 Task: Create a rule when a due dateLess than 1  hours ago is set on a checklist item.
Action: Mouse pressed left at (684, 182)
Screenshot: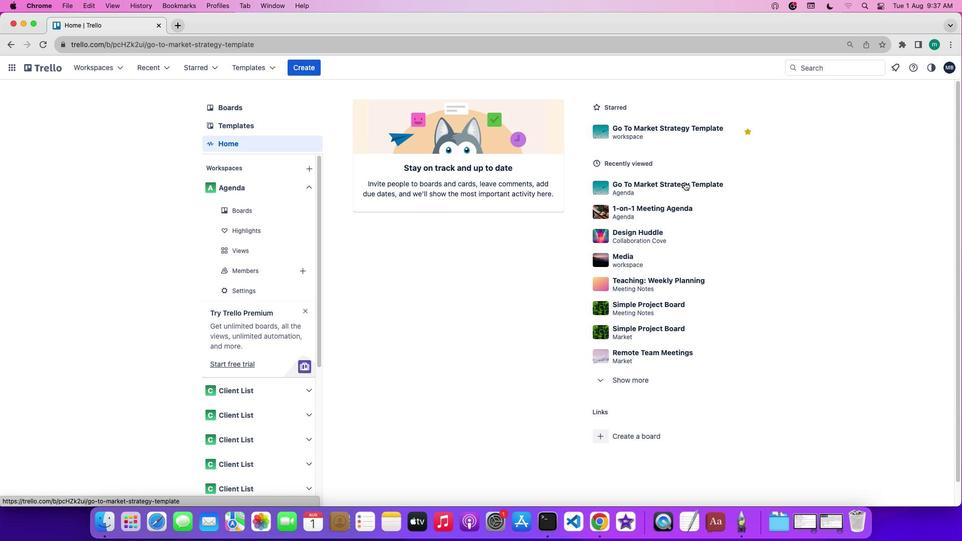 
Action: Mouse moved to (900, 224)
Screenshot: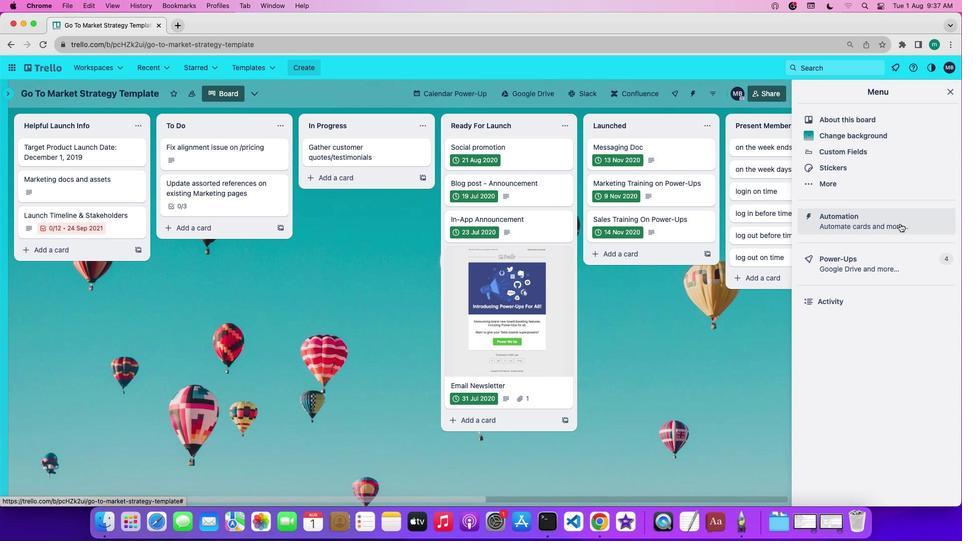 
Action: Mouse pressed left at (900, 224)
Screenshot: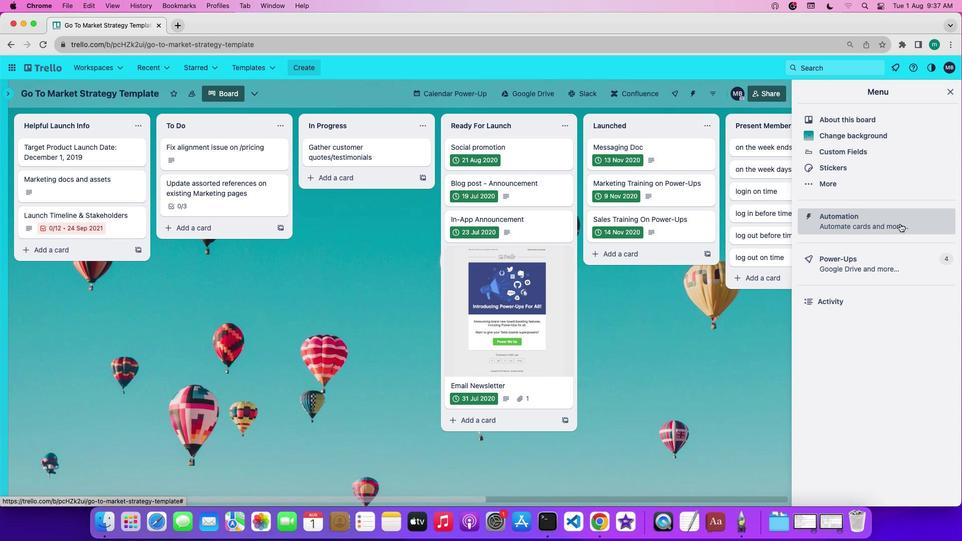 
Action: Mouse moved to (76, 180)
Screenshot: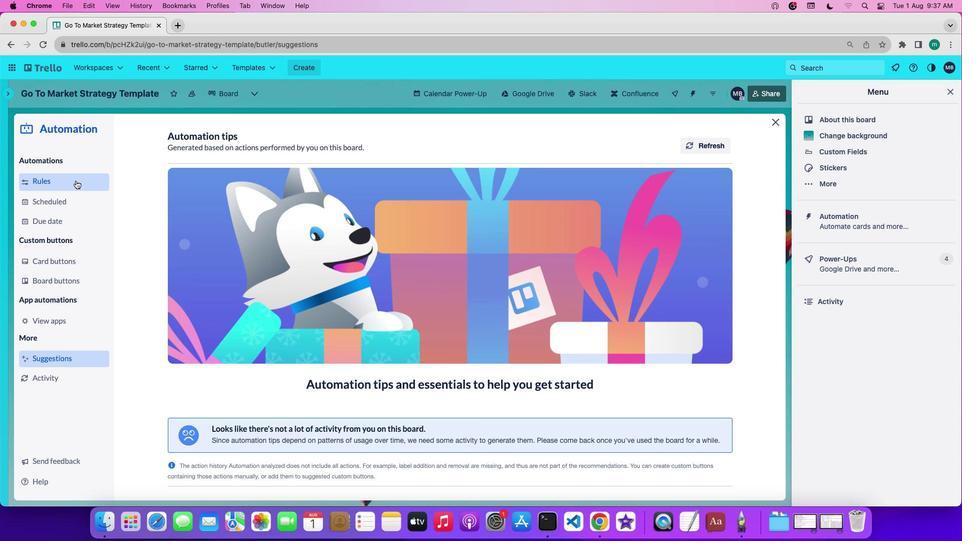 
Action: Mouse pressed left at (76, 180)
Screenshot: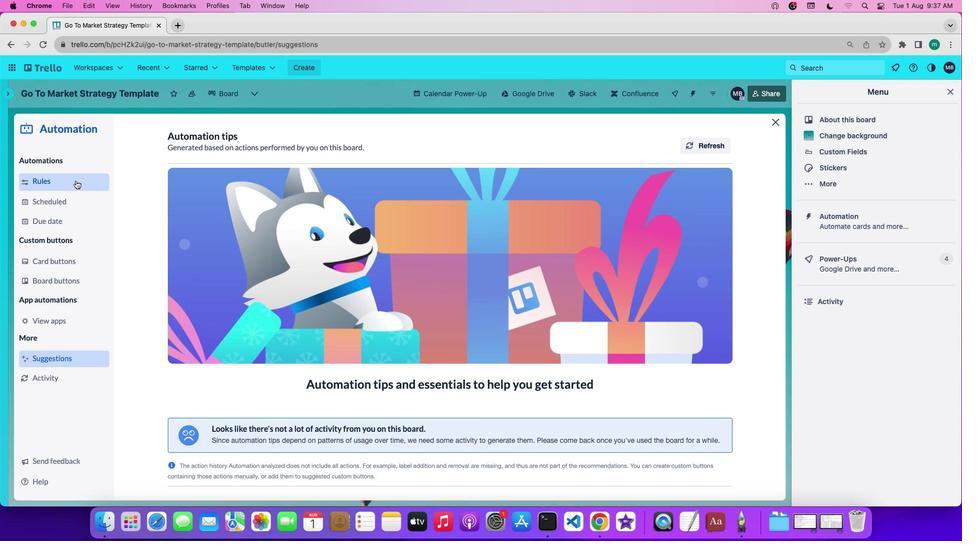 
Action: Mouse moved to (225, 356)
Screenshot: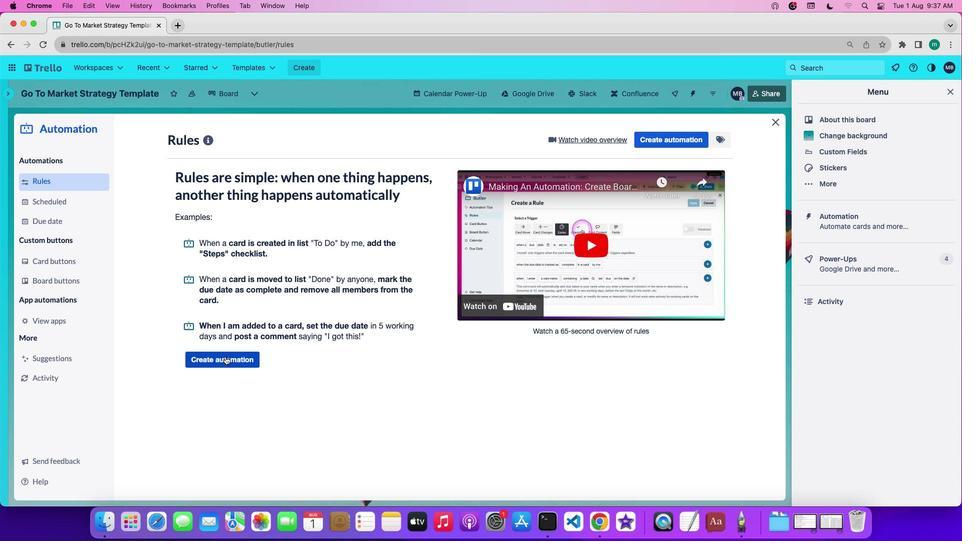 
Action: Mouse pressed left at (225, 356)
Screenshot: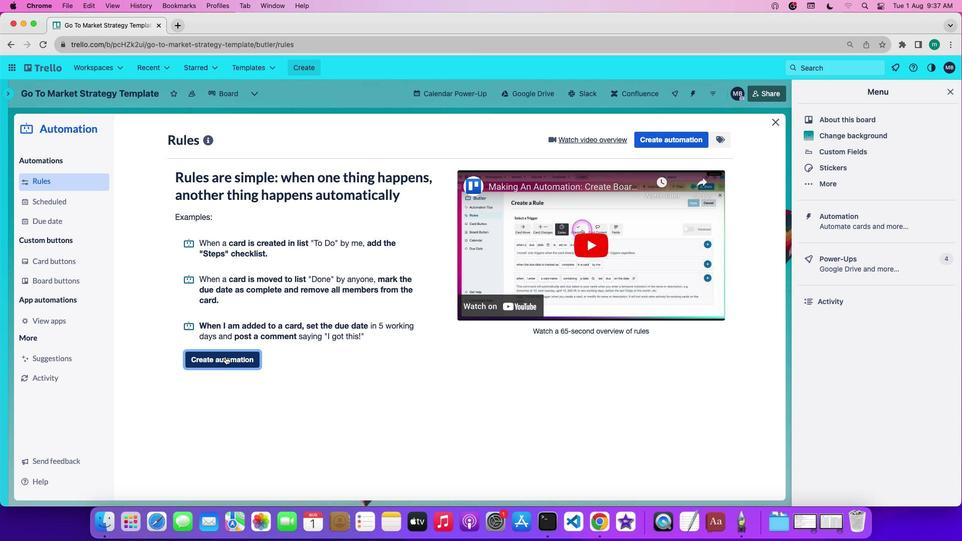 
Action: Mouse moved to (450, 237)
Screenshot: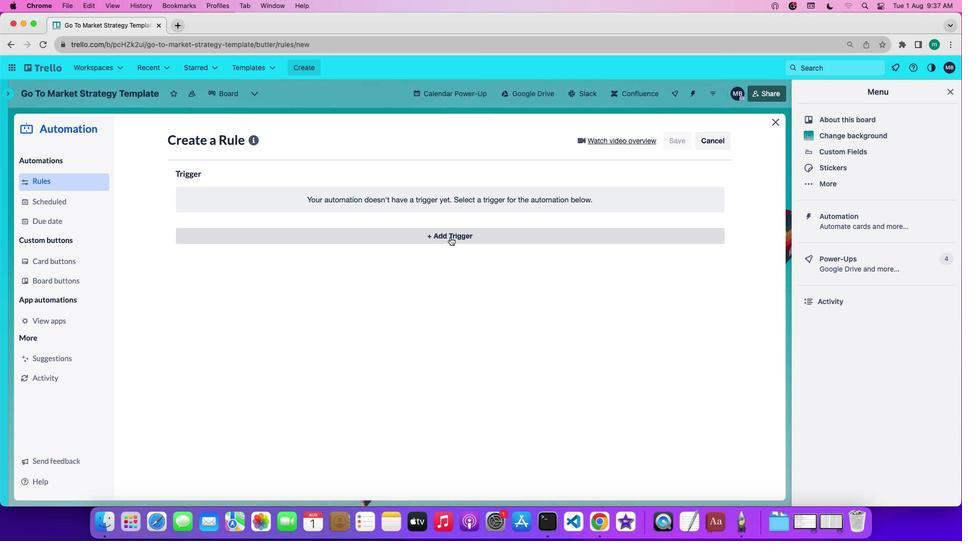 
Action: Mouse pressed left at (450, 237)
Screenshot: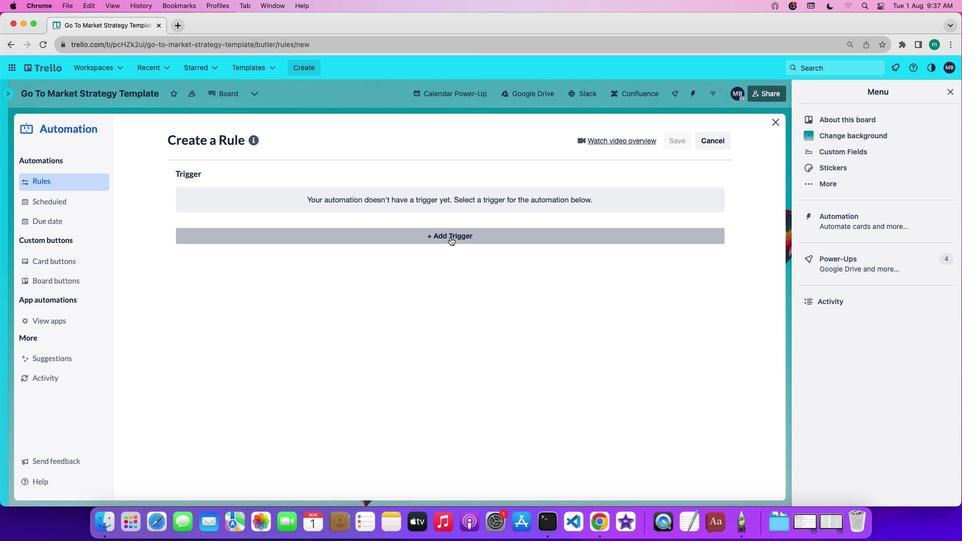 
Action: Mouse moved to (323, 277)
Screenshot: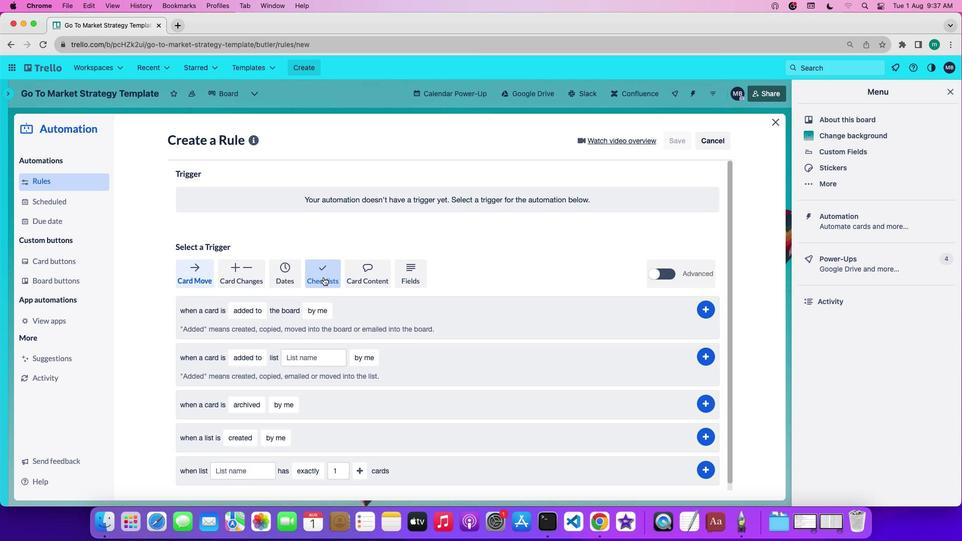 
Action: Mouse pressed left at (323, 277)
Screenshot: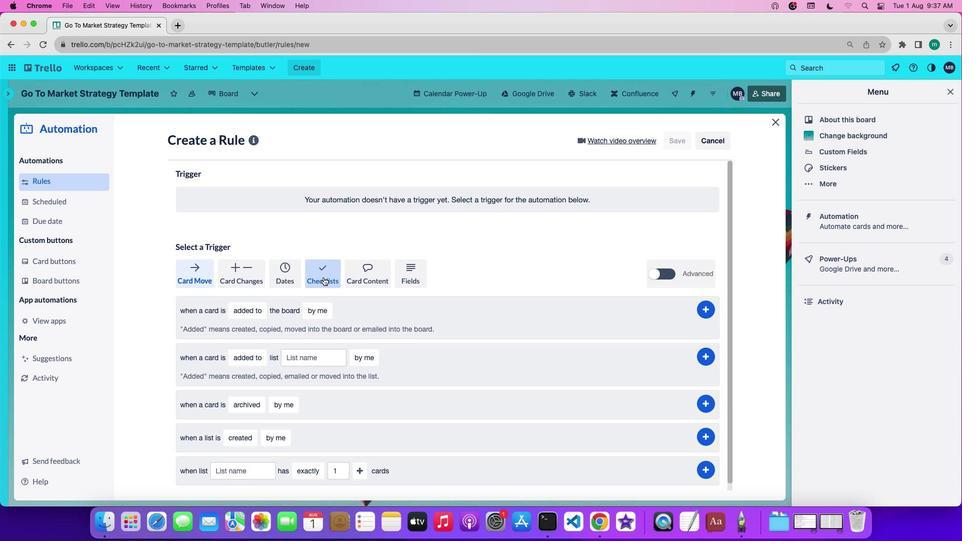 
Action: Mouse moved to (243, 412)
Screenshot: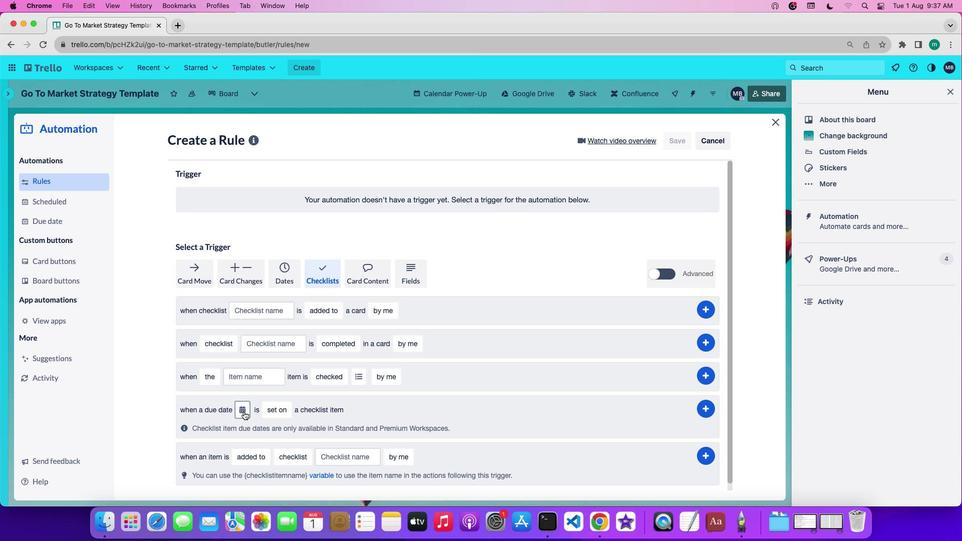 
Action: Mouse pressed left at (243, 412)
Screenshot: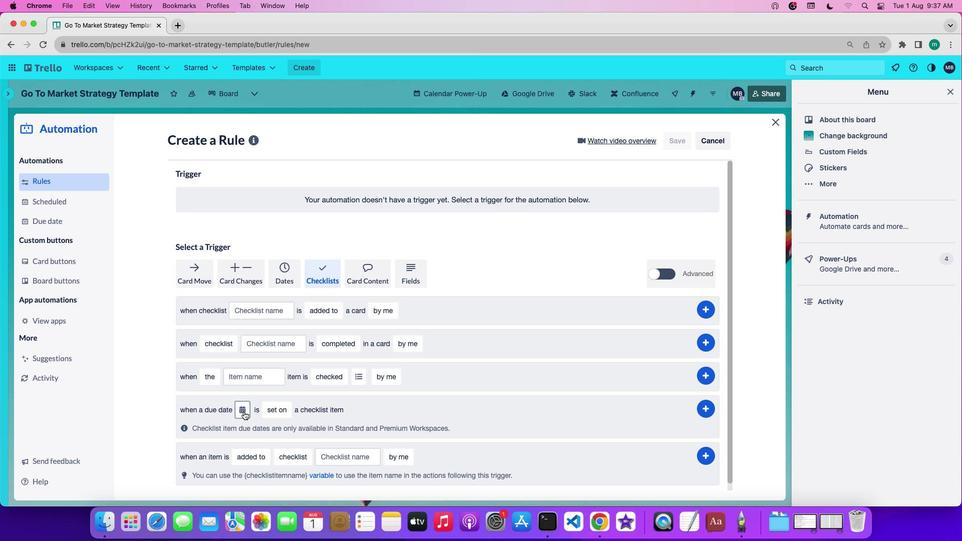 
Action: Mouse moved to (275, 469)
Screenshot: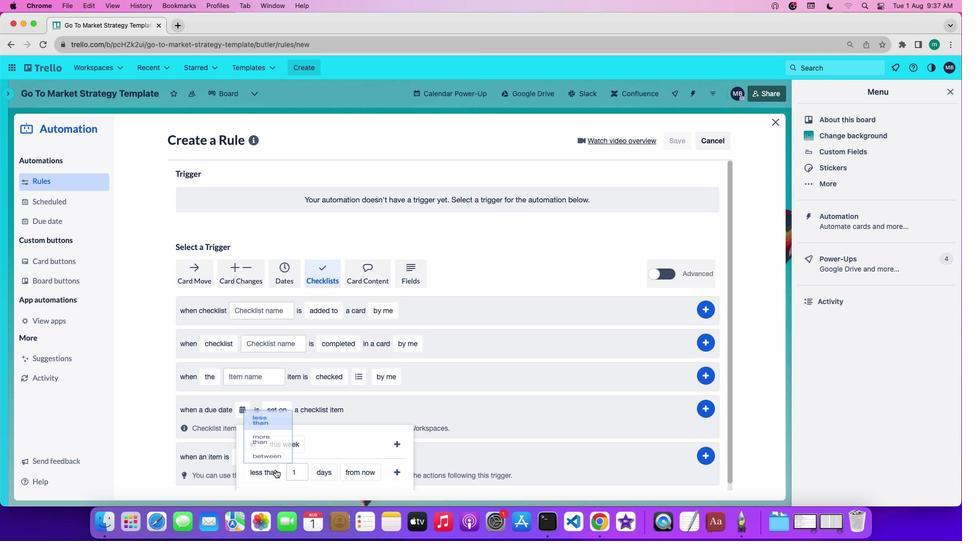 
Action: Mouse pressed left at (275, 469)
Screenshot: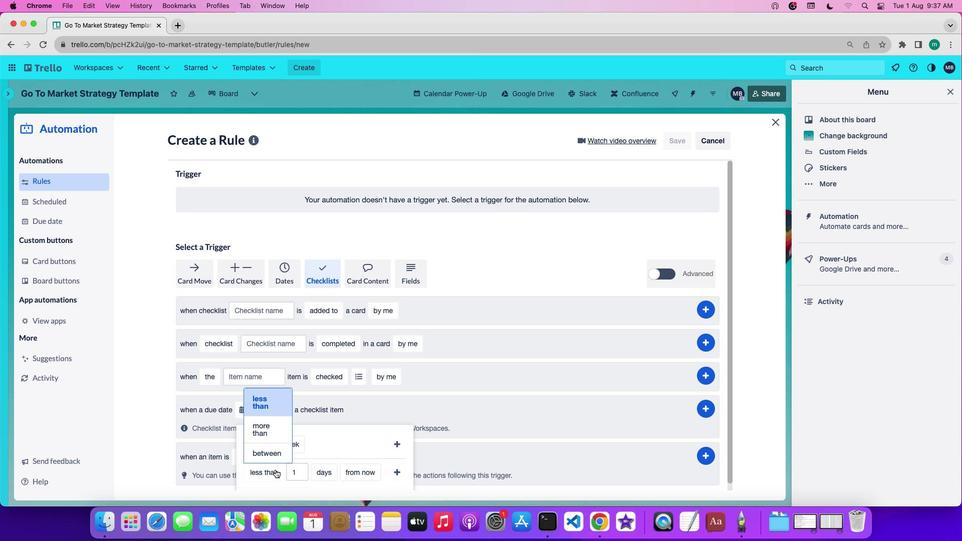 
Action: Mouse moved to (262, 405)
Screenshot: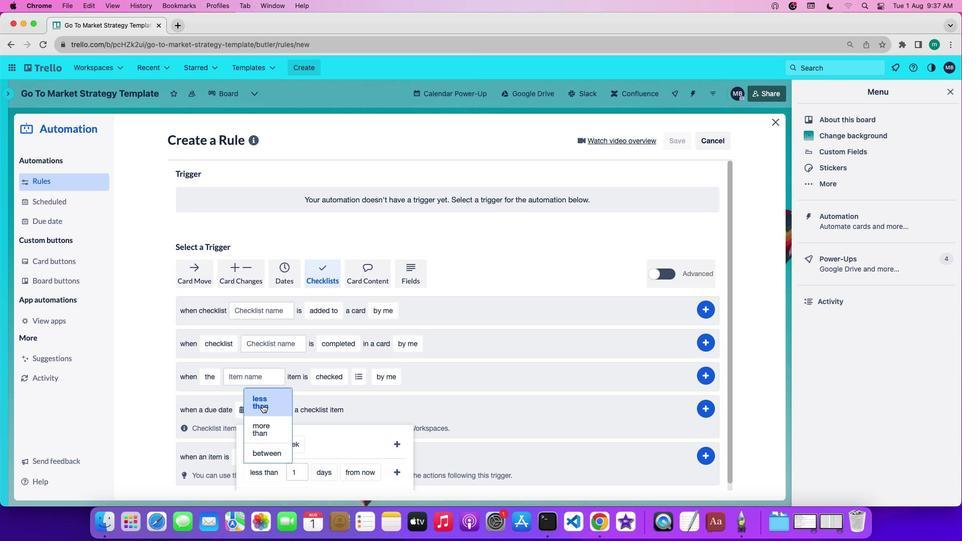 
Action: Mouse pressed left at (262, 405)
Screenshot: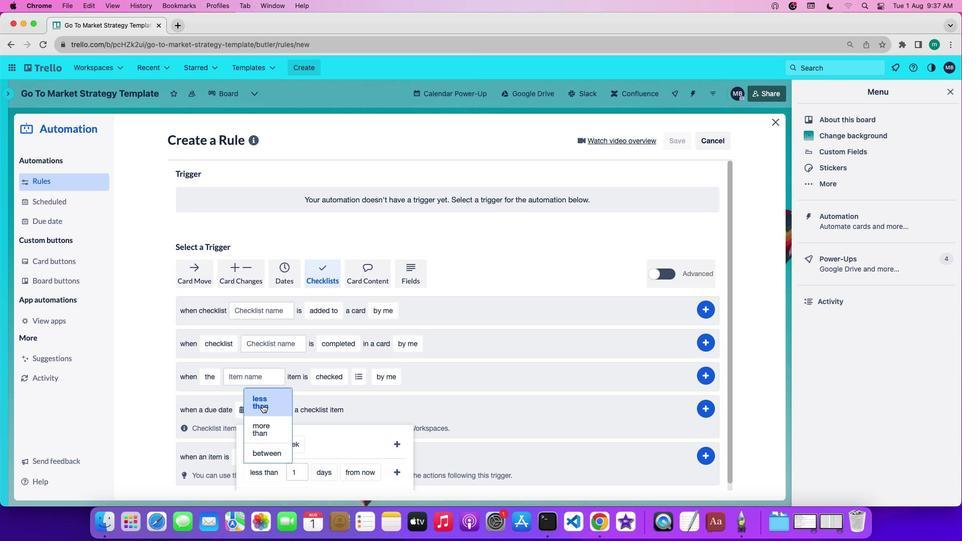 
Action: Mouse moved to (297, 474)
Screenshot: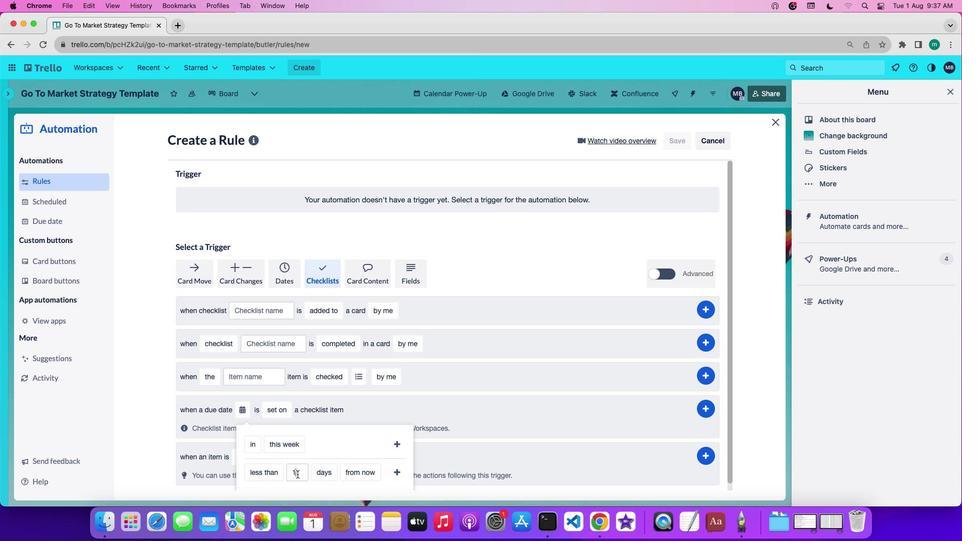 
Action: Mouse pressed left at (297, 474)
Screenshot: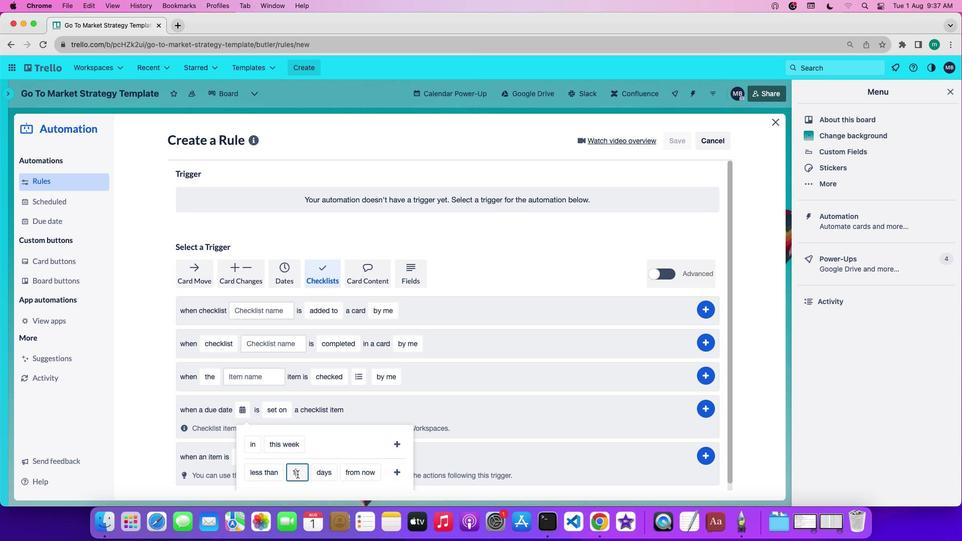 
Action: Mouse moved to (298, 474)
Screenshot: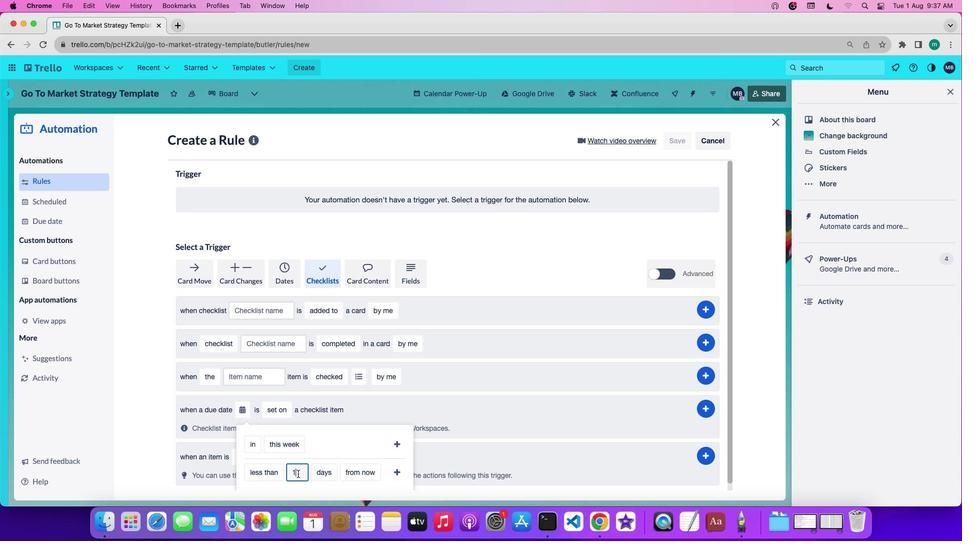 
Action: Key pressed Key.backspace'1'
Screenshot: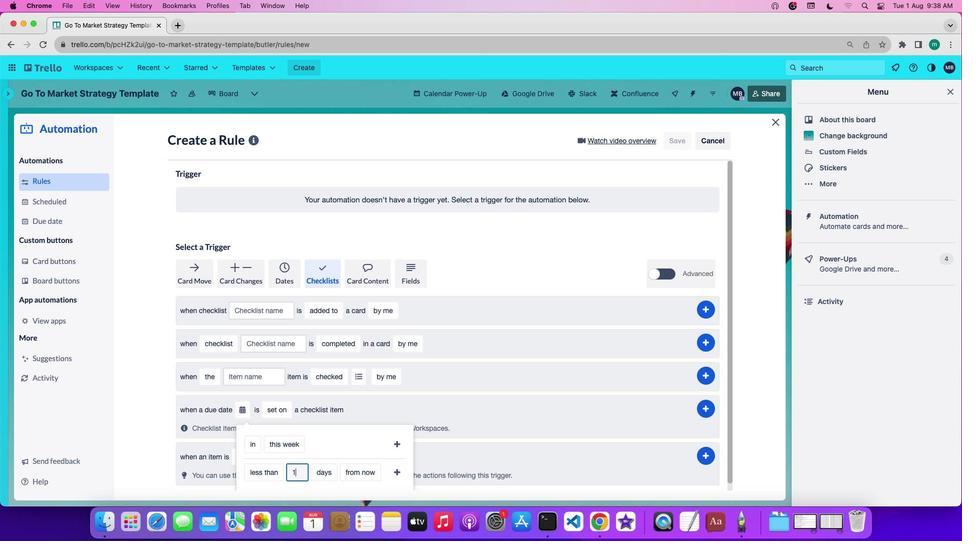 
Action: Mouse moved to (327, 475)
Screenshot: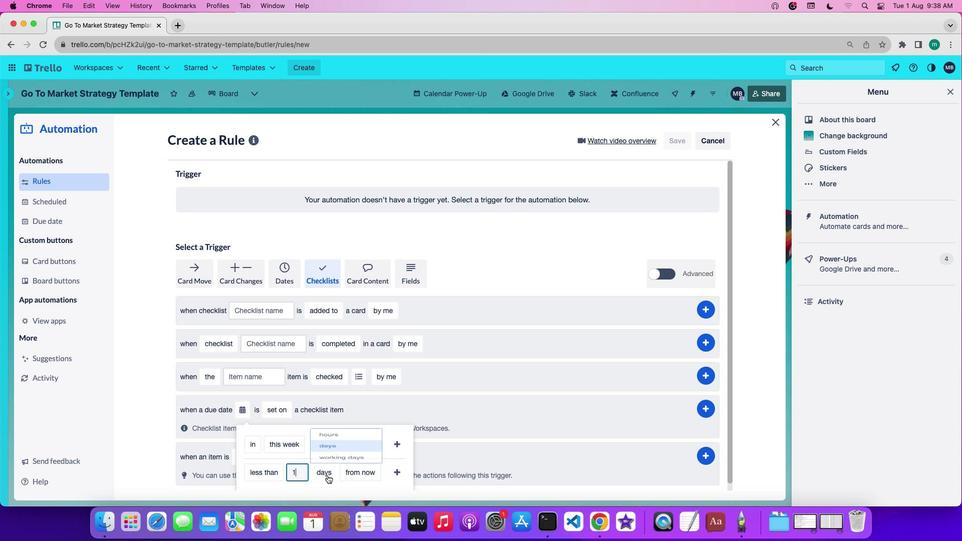 
Action: Mouse pressed left at (327, 475)
Screenshot: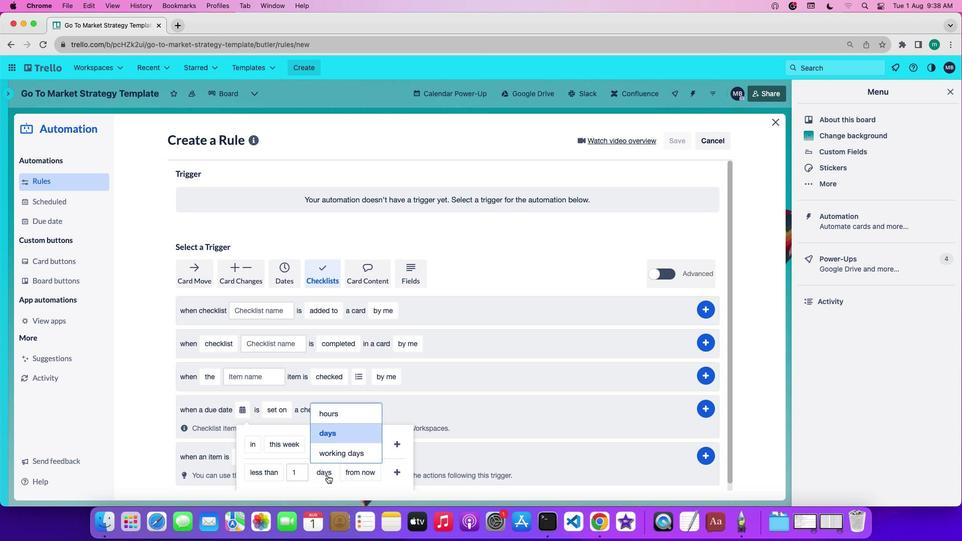 
Action: Mouse moved to (342, 412)
Screenshot: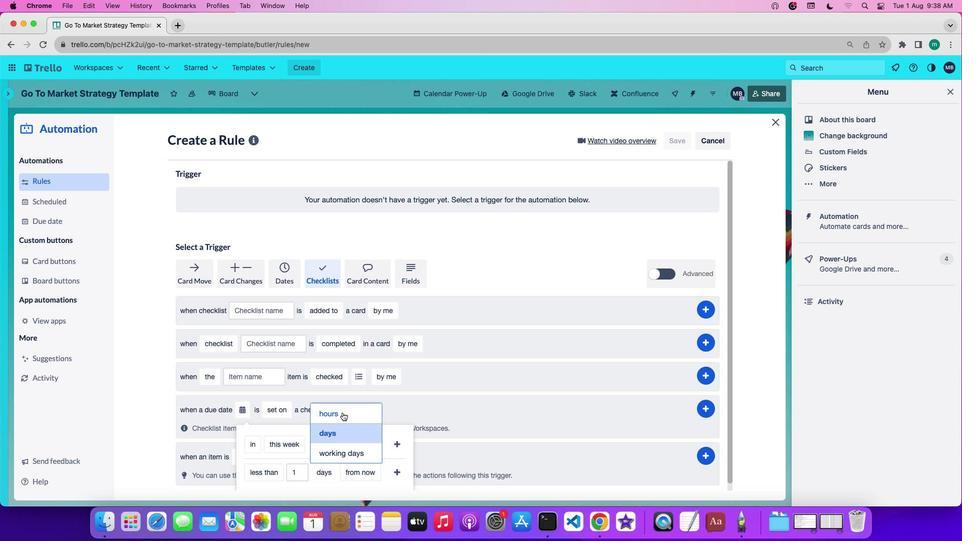 
Action: Mouse pressed left at (342, 412)
Screenshot: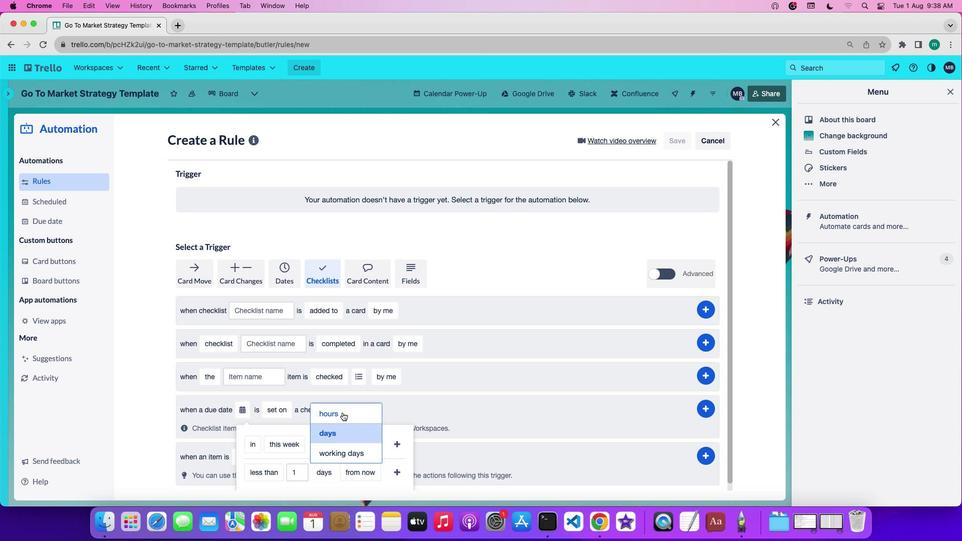 
Action: Mouse moved to (373, 480)
Screenshot: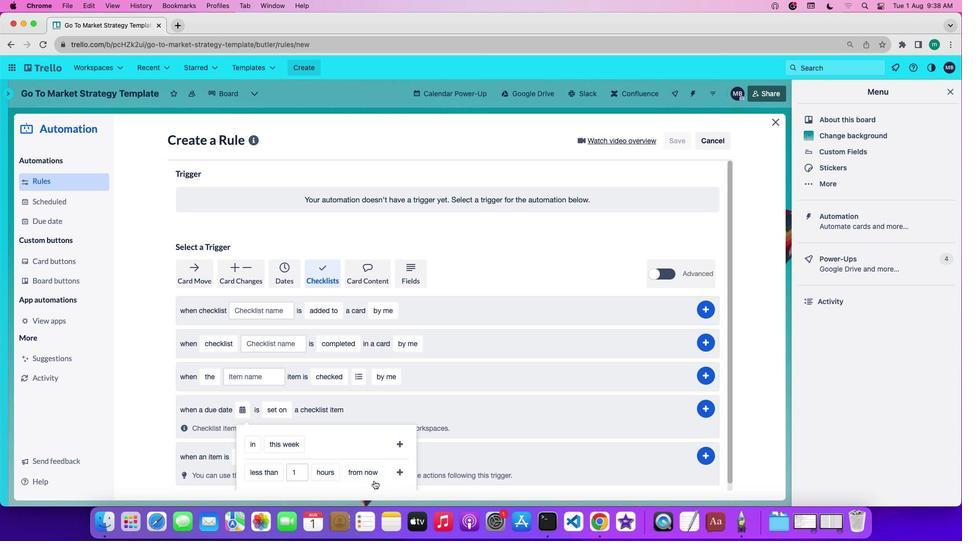 
Action: Mouse pressed left at (373, 480)
Screenshot: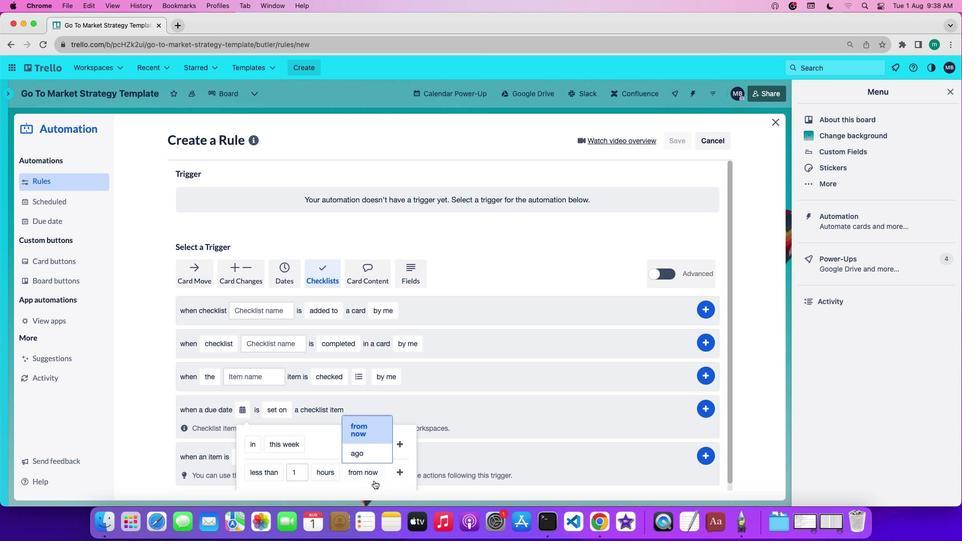 
Action: Mouse moved to (372, 430)
Screenshot: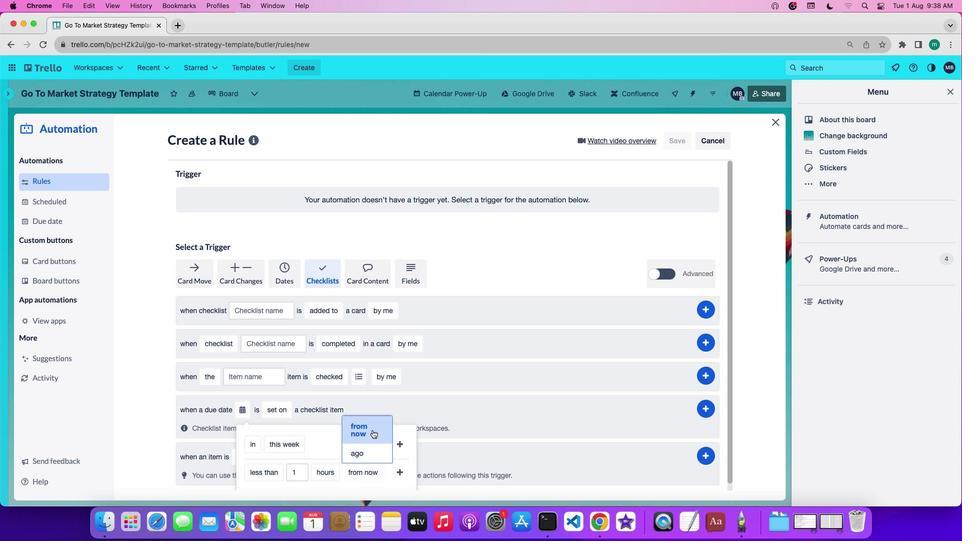 
Action: Mouse pressed left at (372, 430)
Screenshot: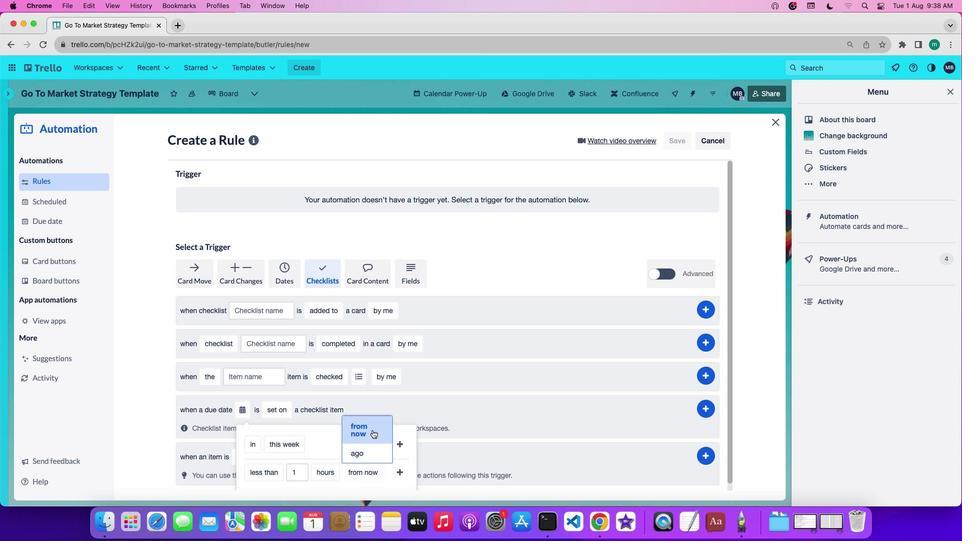 
Action: Mouse moved to (401, 472)
Screenshot: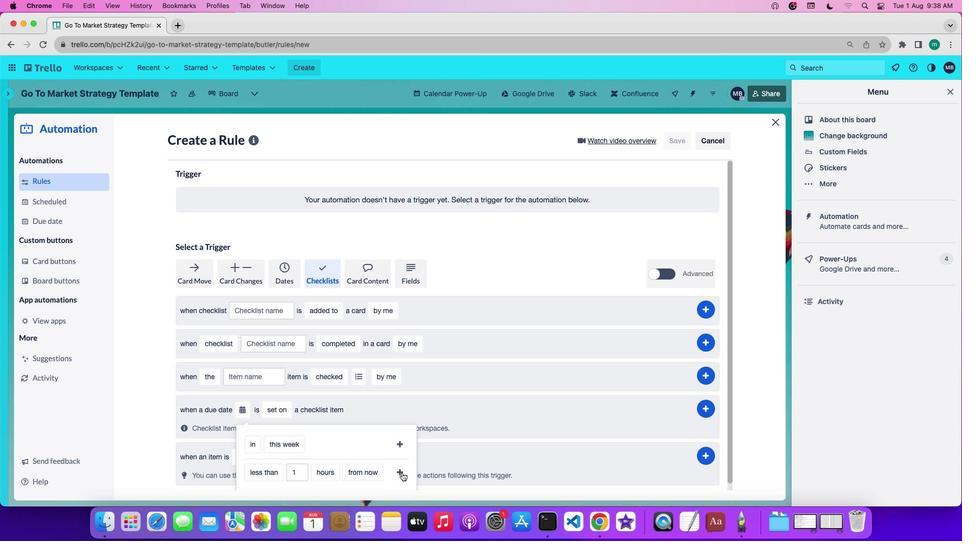 
Action: Mouse pressed left at (401, 472)
Screenshot: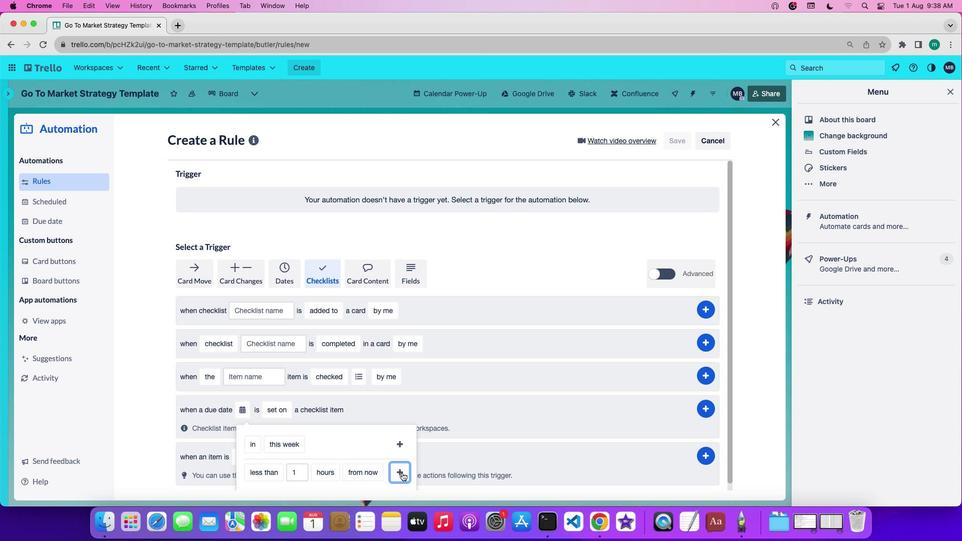 
Action: Mouse moved to (364, 416)
Screenshot: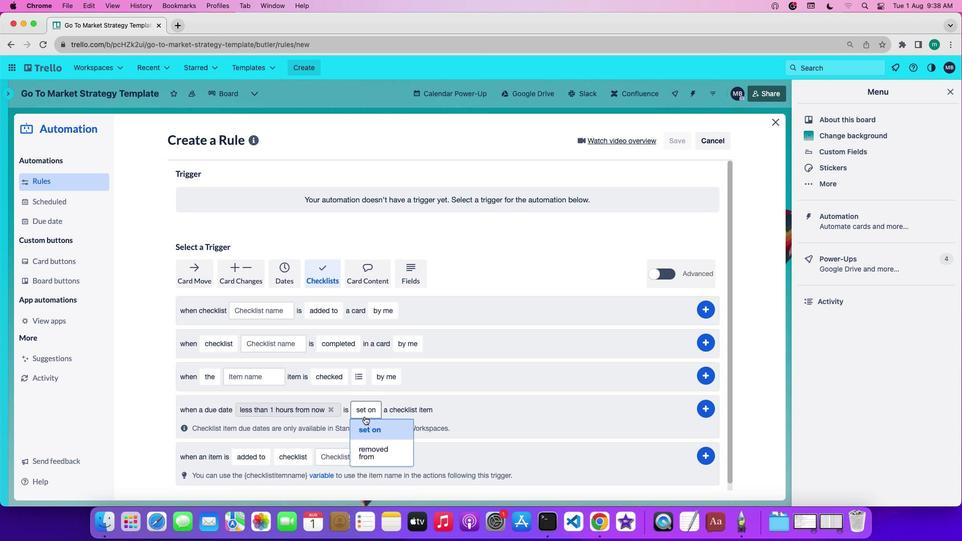 
Action: Mouse pressed left at (364, 416)
Screenshot: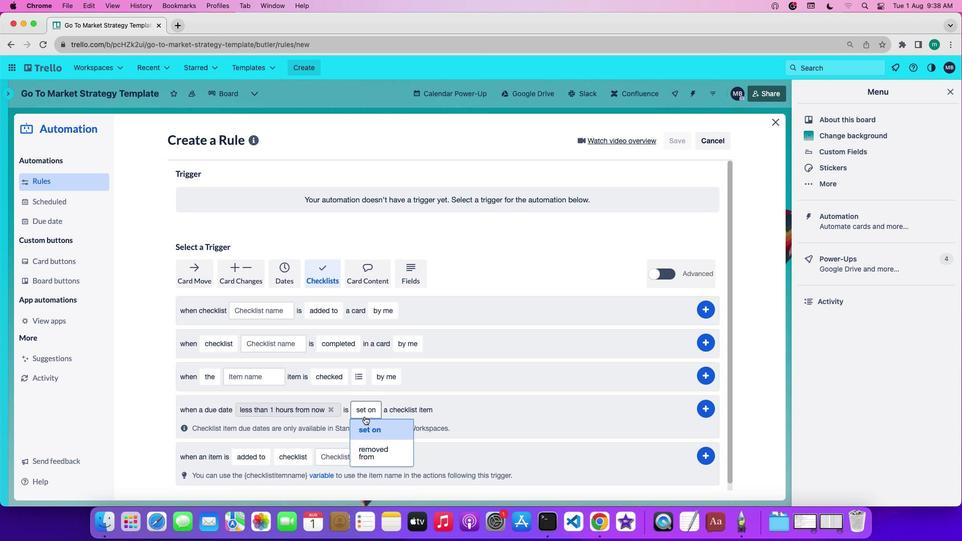 
Action: Mouse moved to (375, 433)
Screenshot: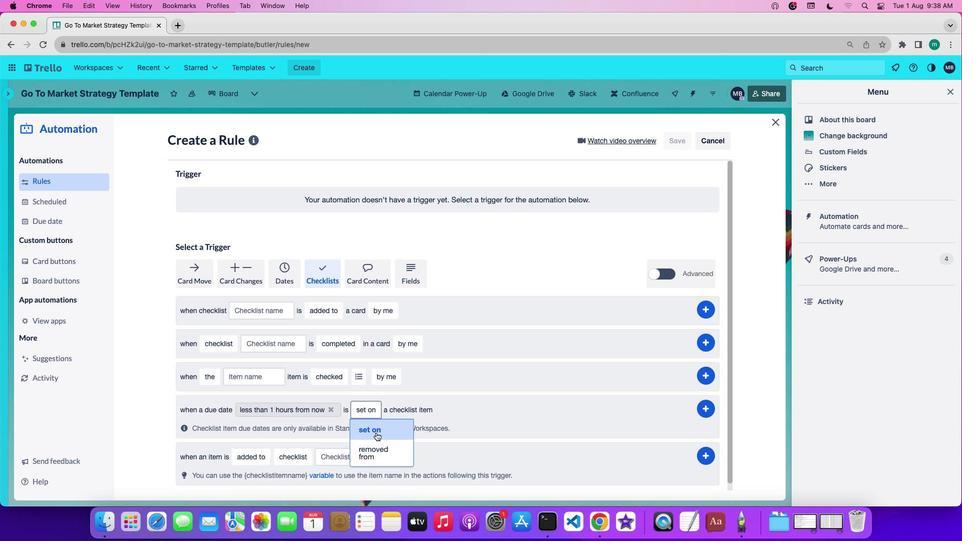 
Action: Mouse pressed left at (375, 433)
Screenshot: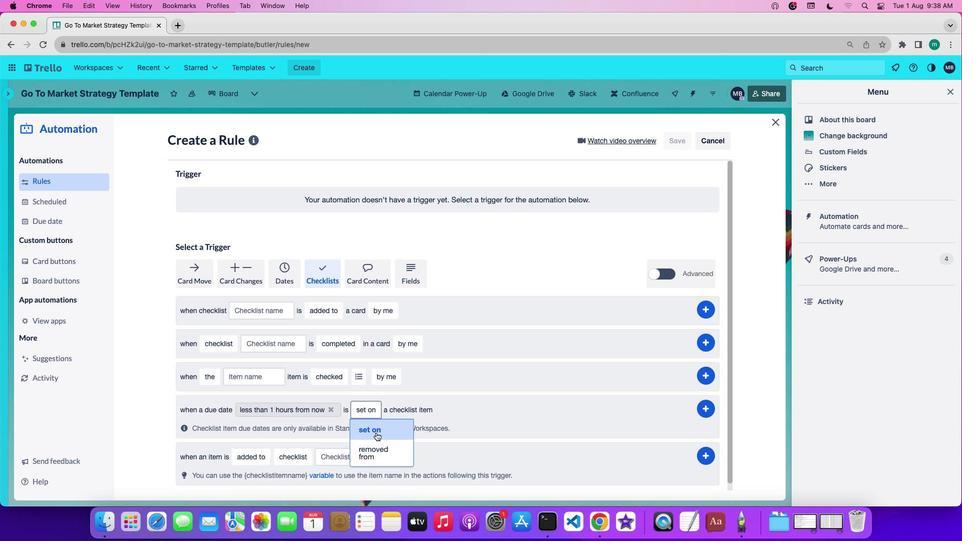 
Action: Mouse moved to (414, 412)
Screenshot: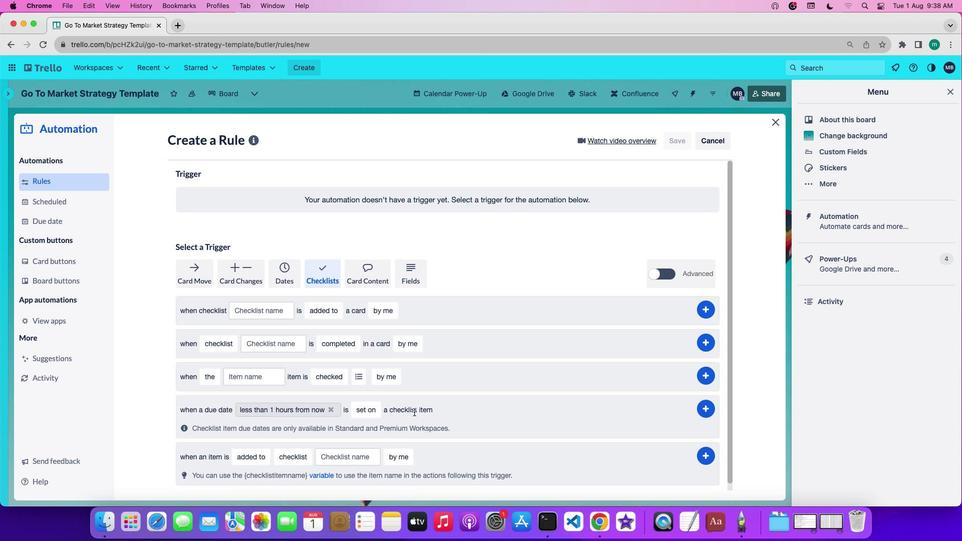 
Action: Mouse pressed left at (414, 412)
Screenshot: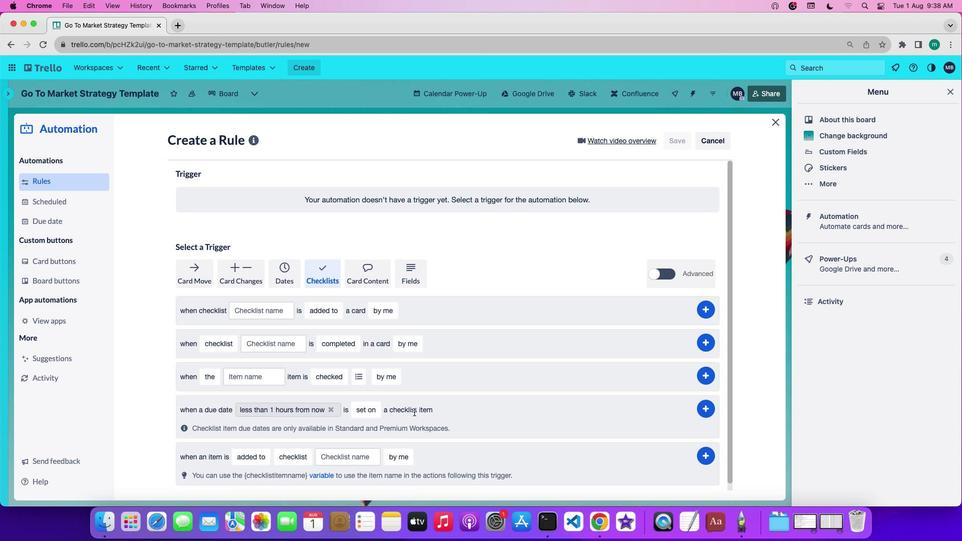 
Action: Mouse moved to (706, 408)
Screenshot: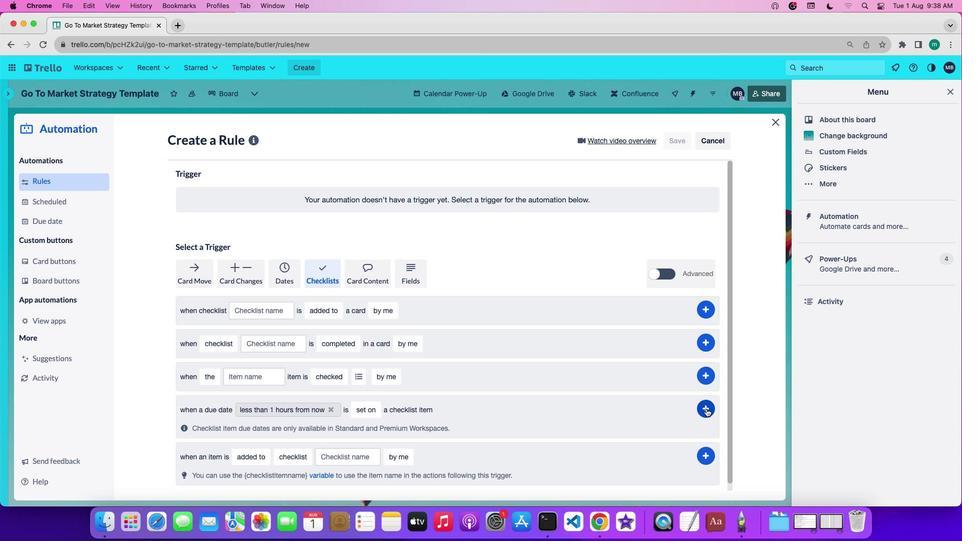 
Action: Mouse pressed left at (706, 408)
Screenshot: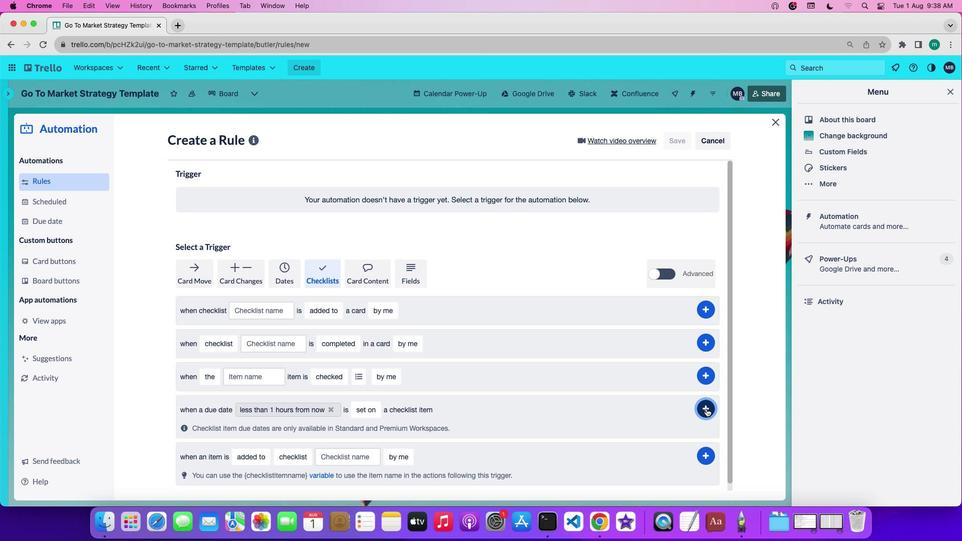 
